 Task: Select type "Layoff/position eliminated".
Action: Mouse moved to (406, 408)
Screenshot: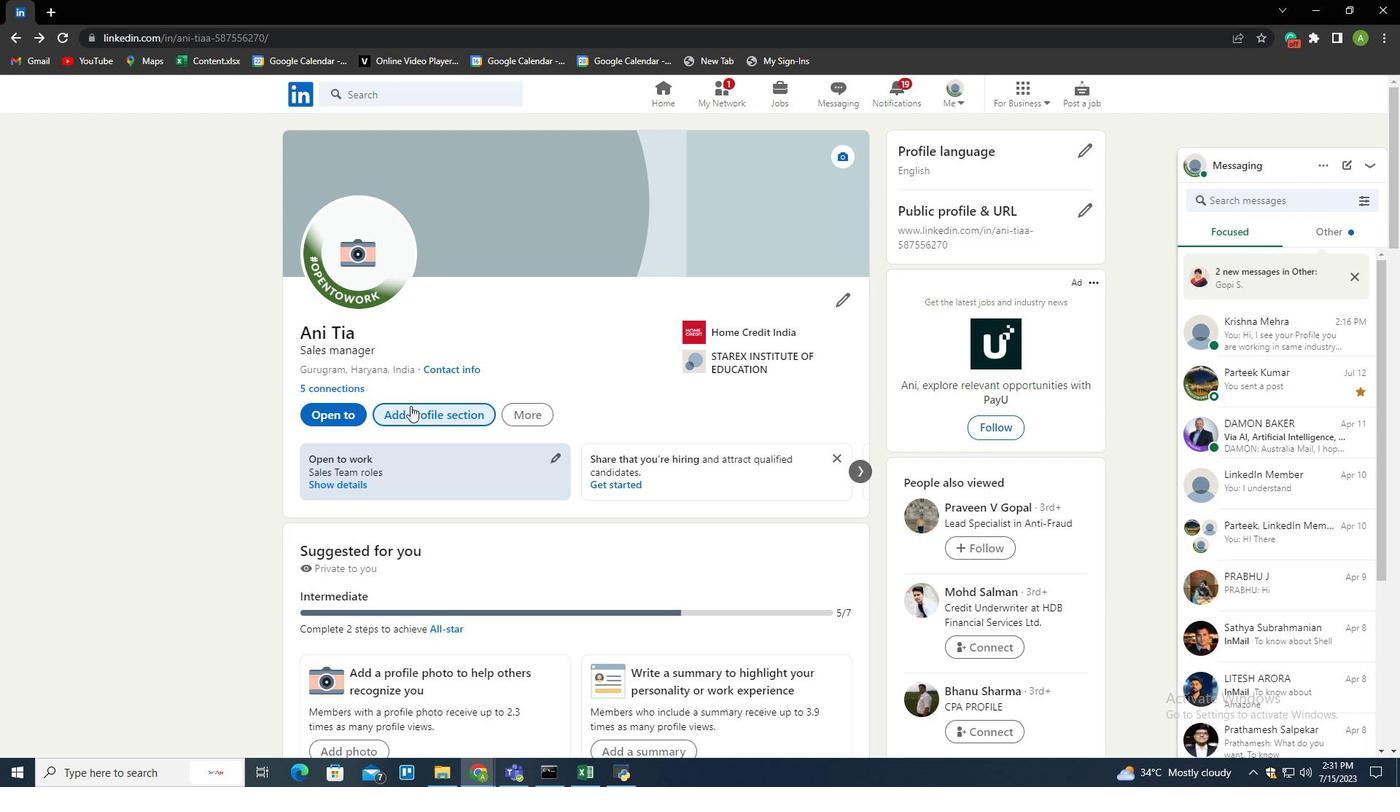 
Action: Mouse pressed left at (406, 408)
Screenshot: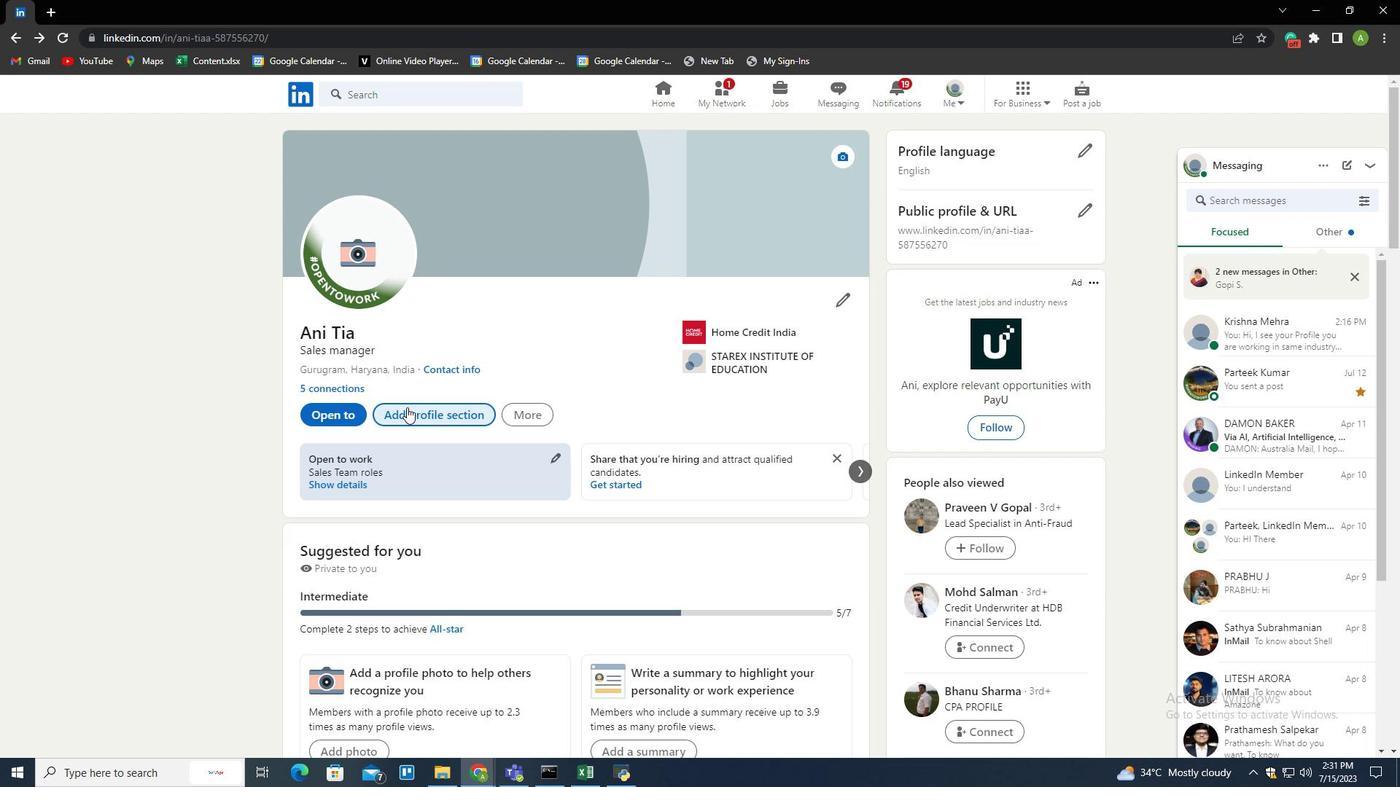 
Action: Mouse moved to (836, 153)
Screenshot: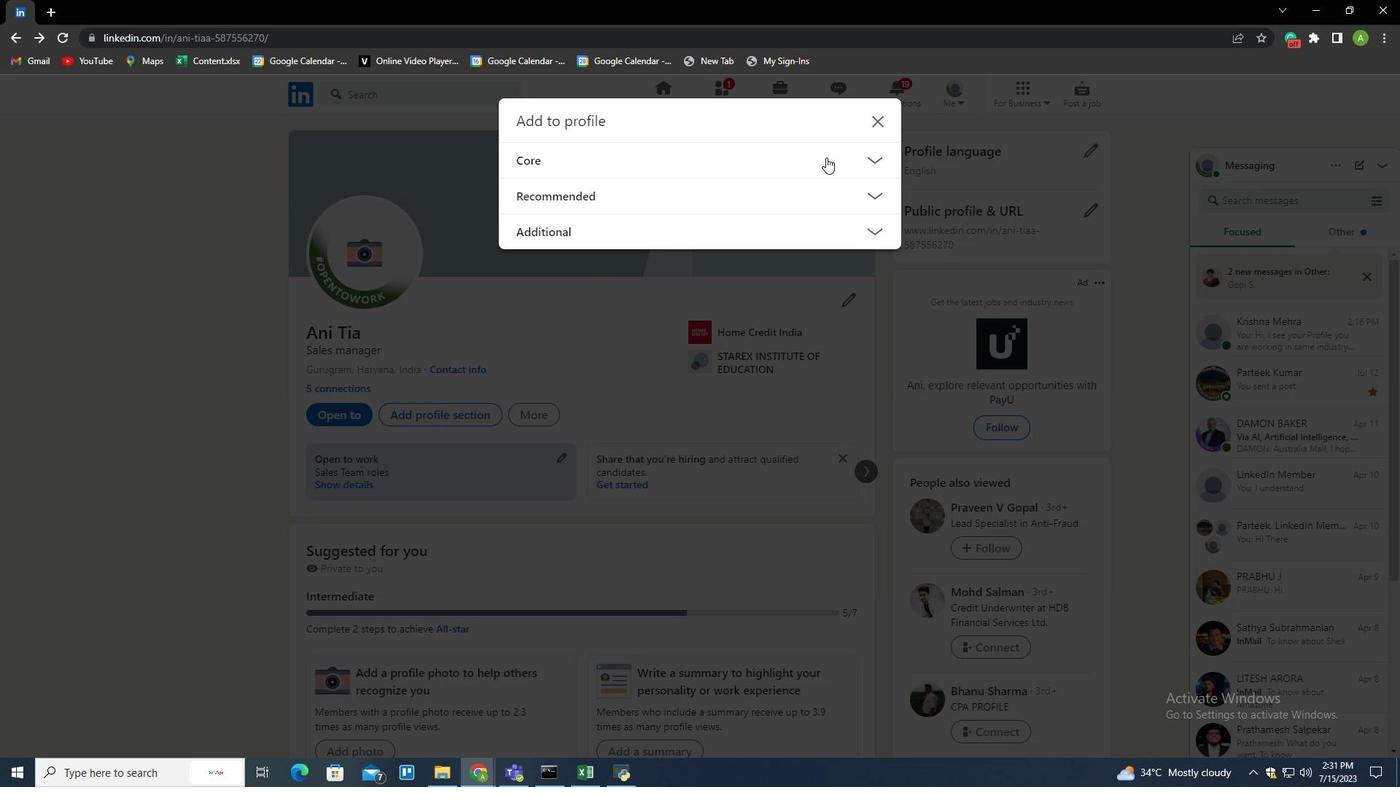 
Action: Mouse pressed left at (836, 153)
Screenshot: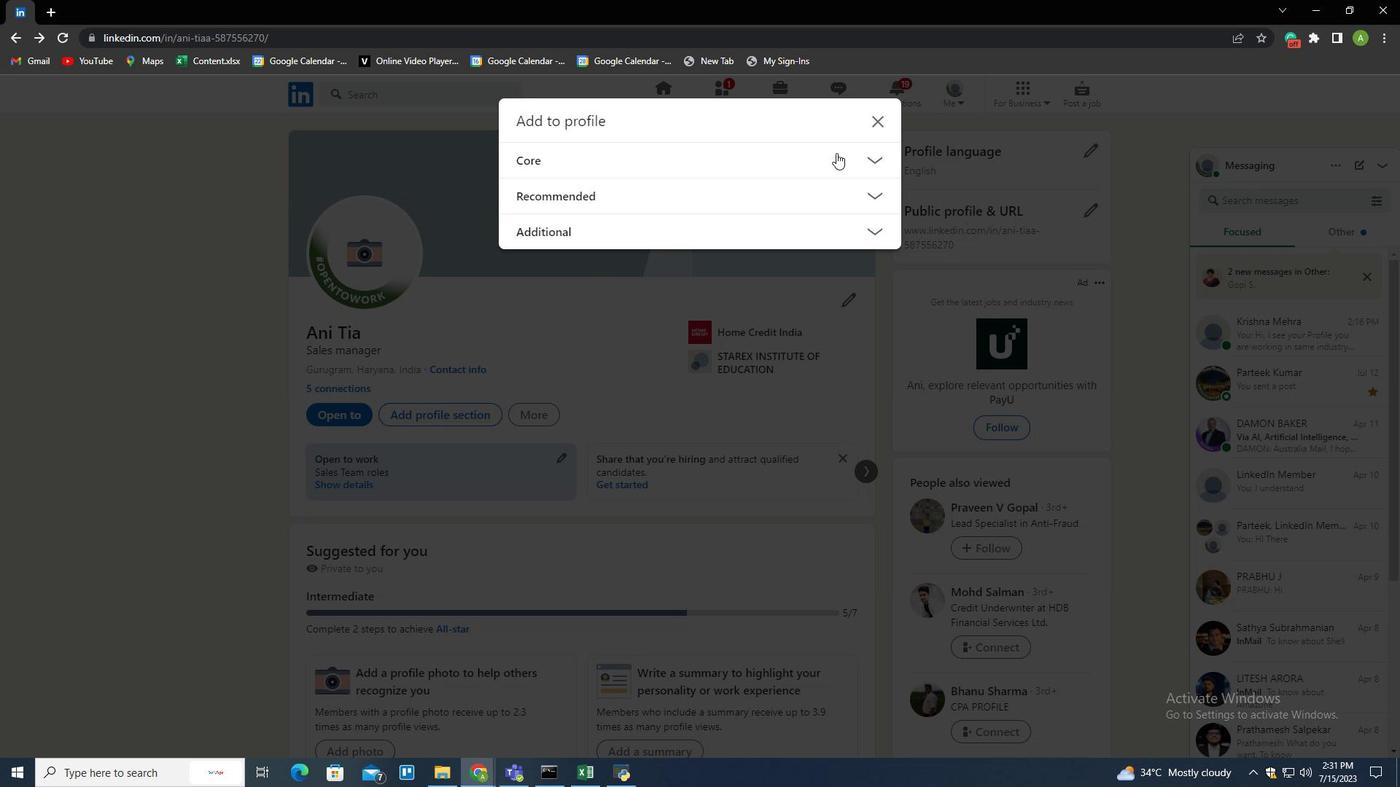 
Action: Mouse moved to (560, 369)
Screenshot: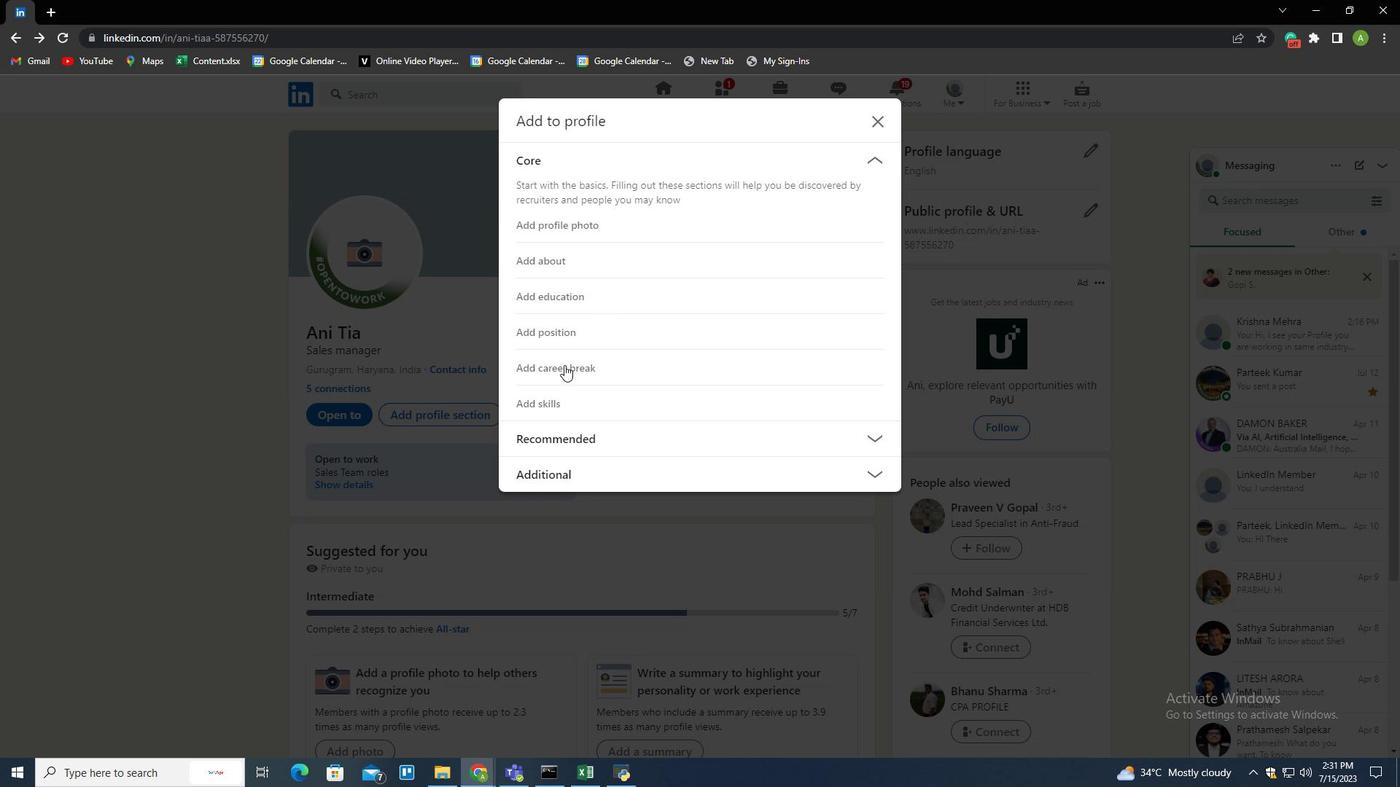 
Action: Mouse pressed left at (560, 369)
Screenshot: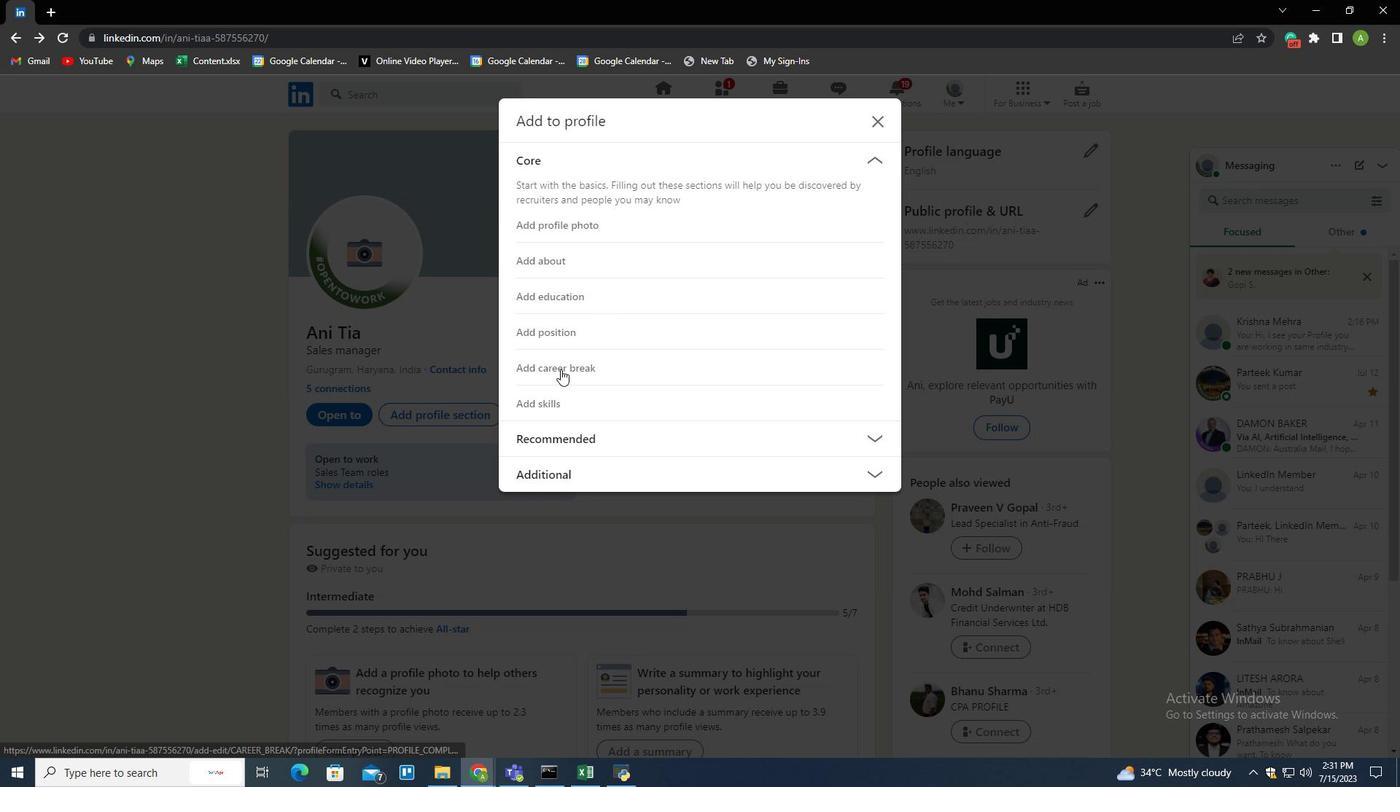 
Action: Mouse moved to (715, 250)
Screenshot: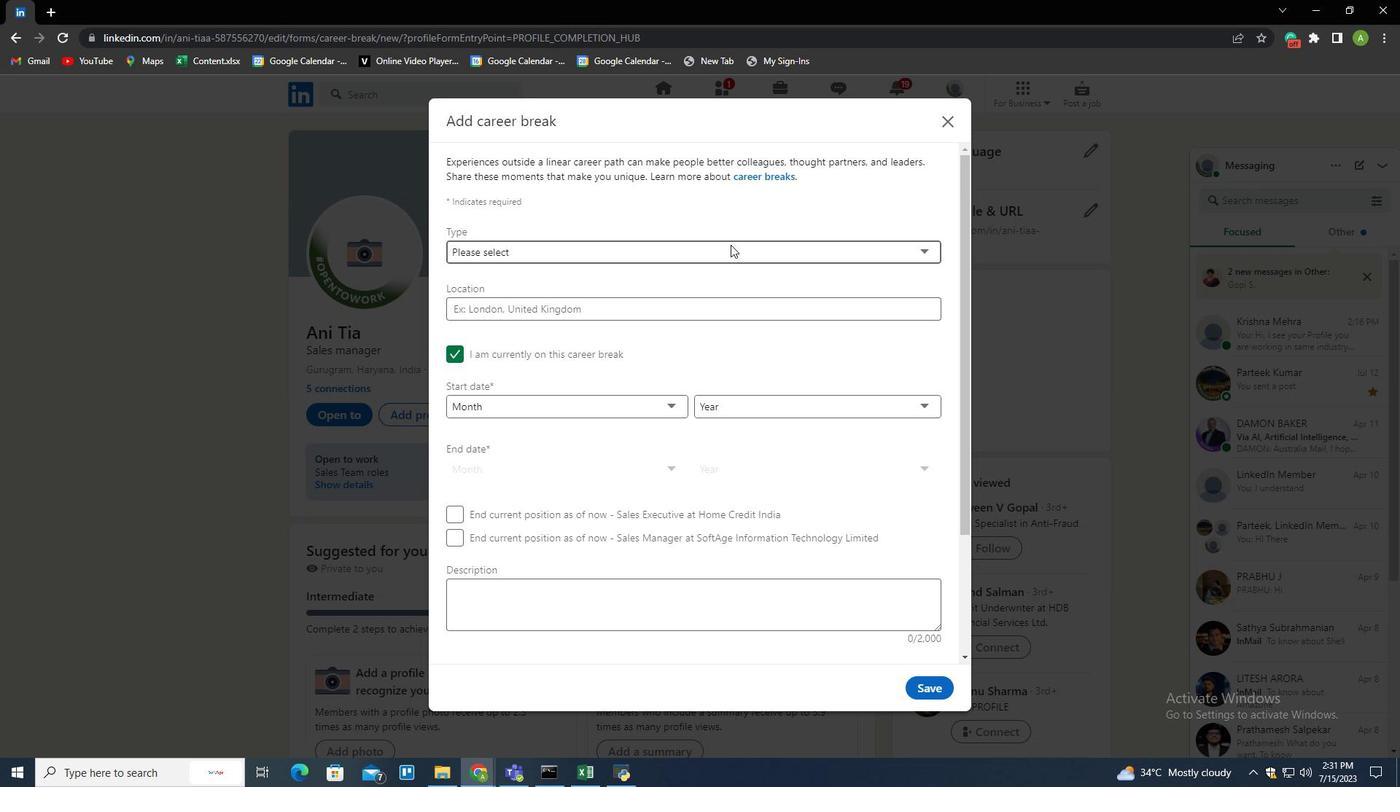 
Action: Mouse pressed left at (715, 250)
Screenshot: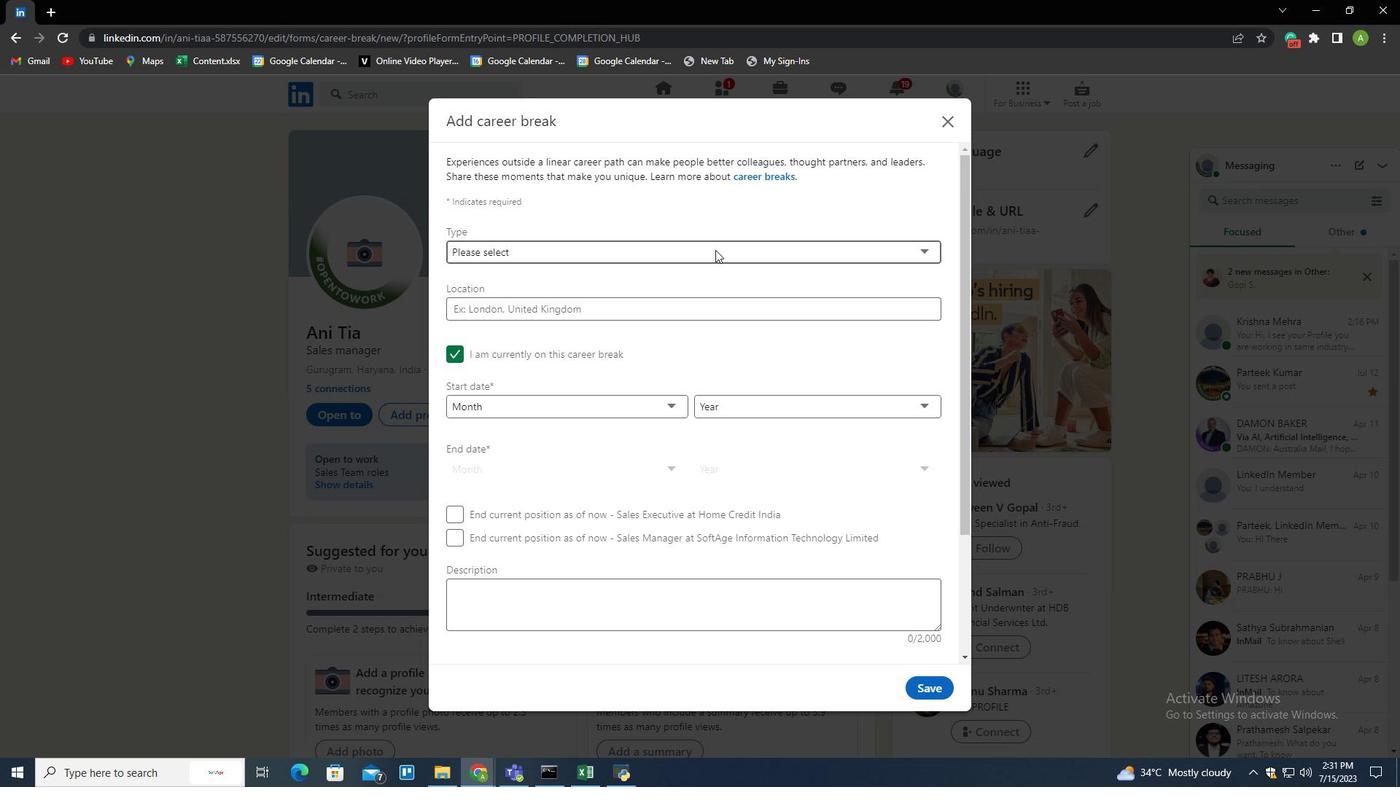 
Action: Mouse moved to (495, 357)
Screenshot: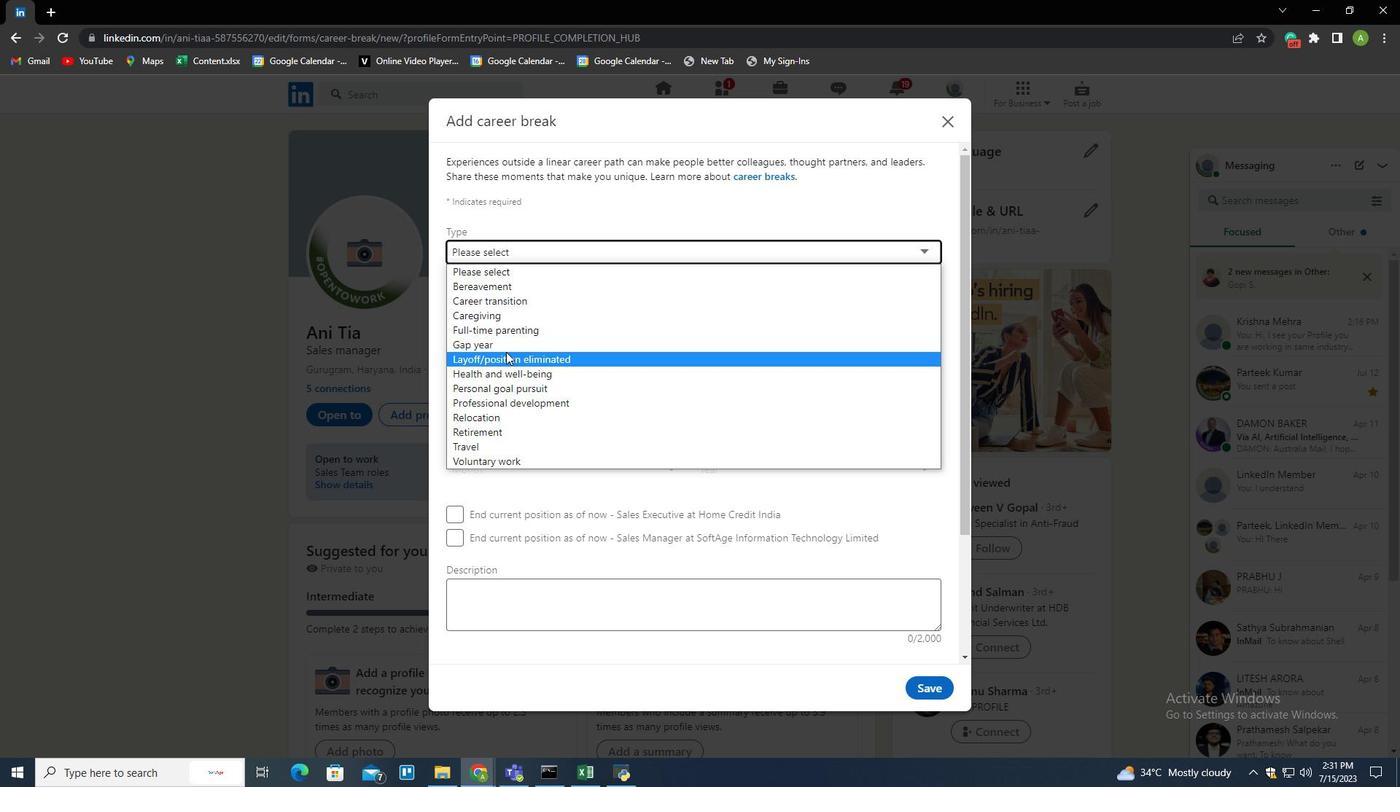 
Action: Mouse pressed left at (495, 357)
Screenshot: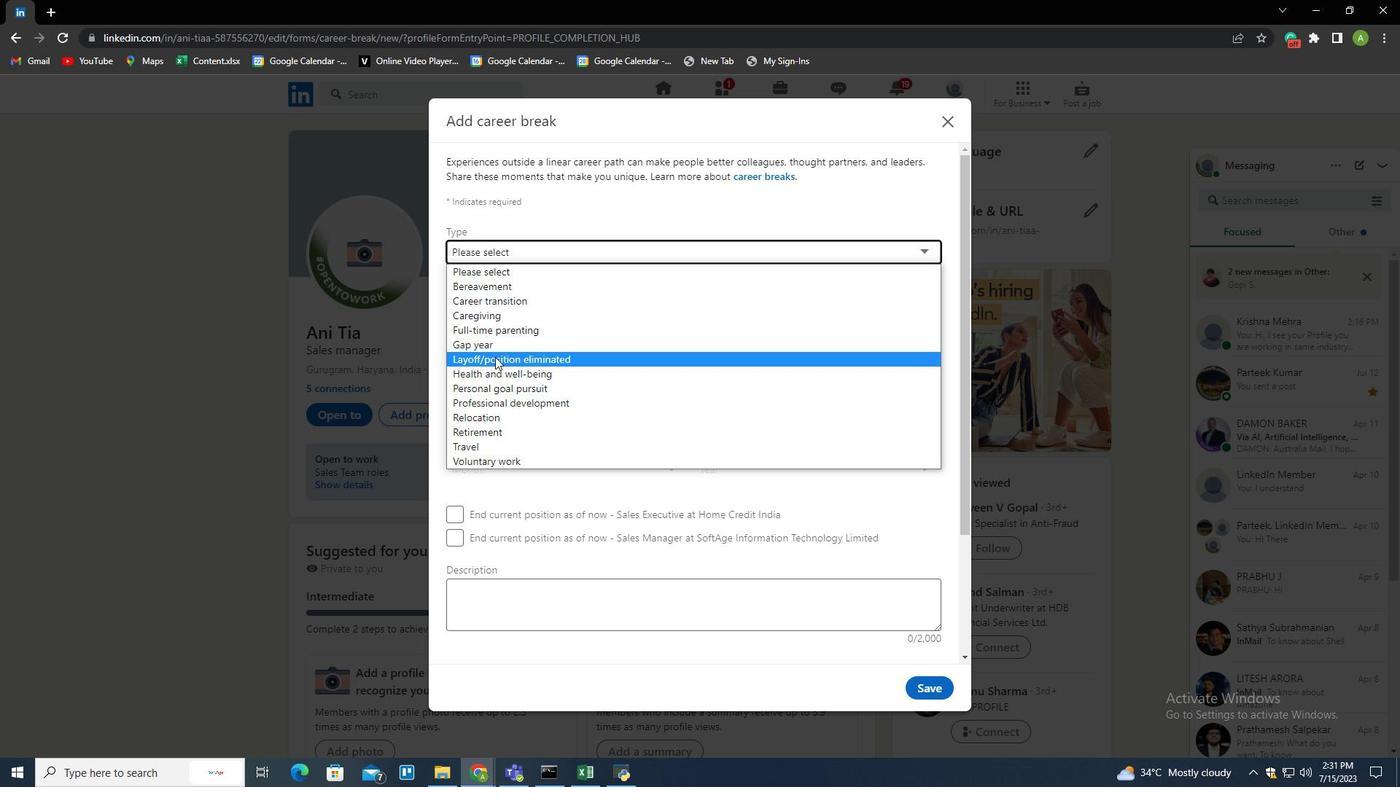 
Action: Mouse moved to (620, 376)
Screenshot: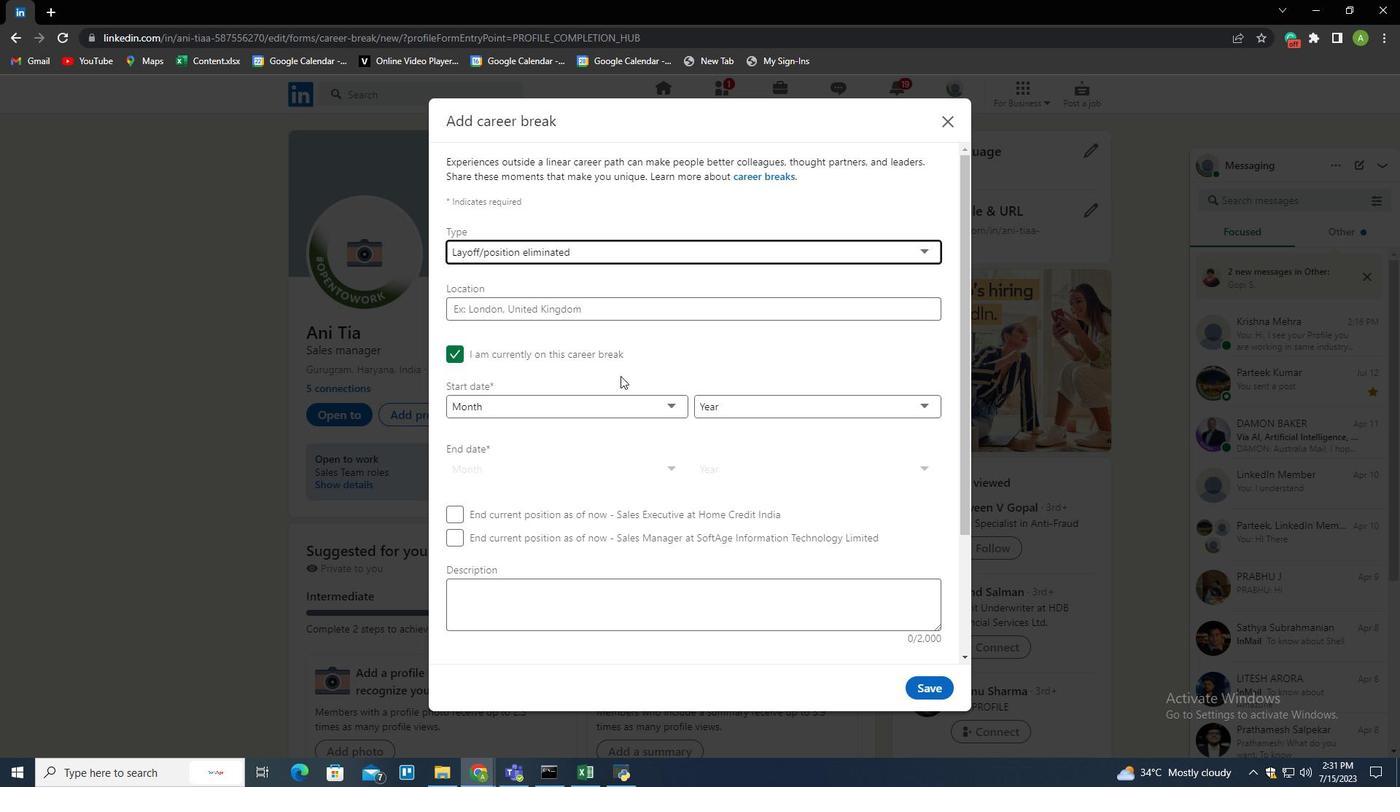 
